 Task: Look for properties with iron facilities.
Action: Mouse moved to (755, 126)
Screenshot: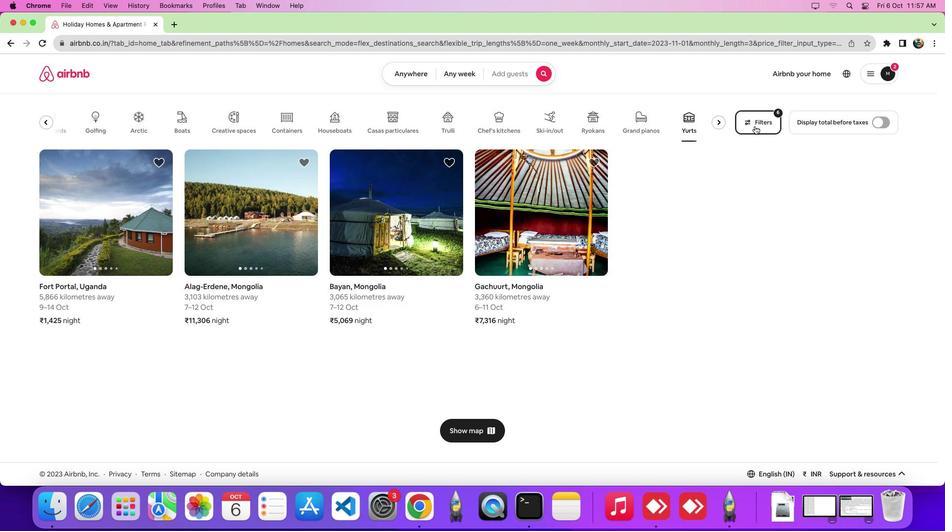 
Action: Mouse pressed left at (755, 126)
Screenshot: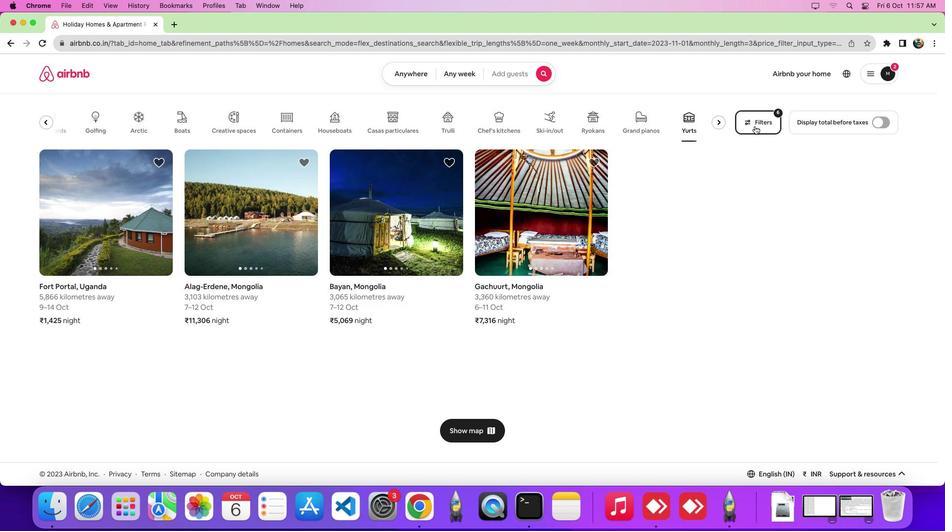 
Action: Mouse moved to (361, 171)
Screenshot: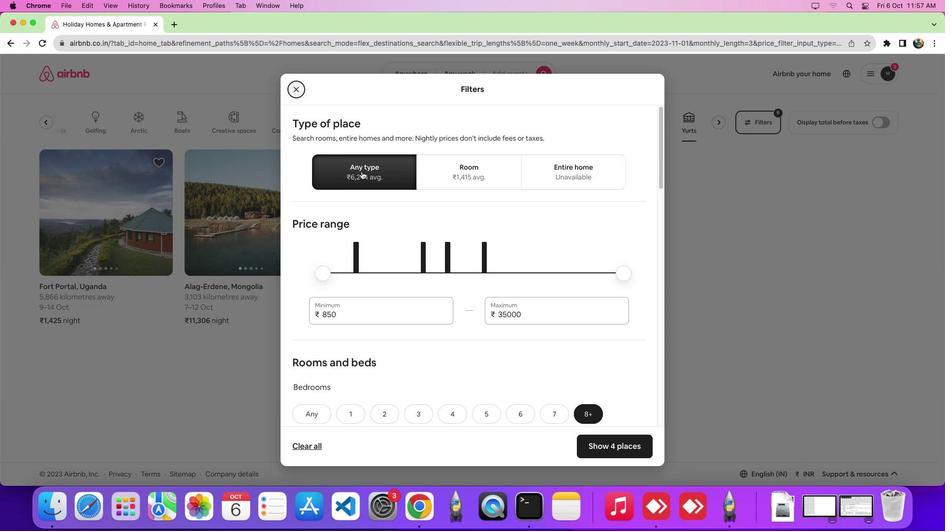 
Action: Mouse pressed left at (361, 171)
Screenshot: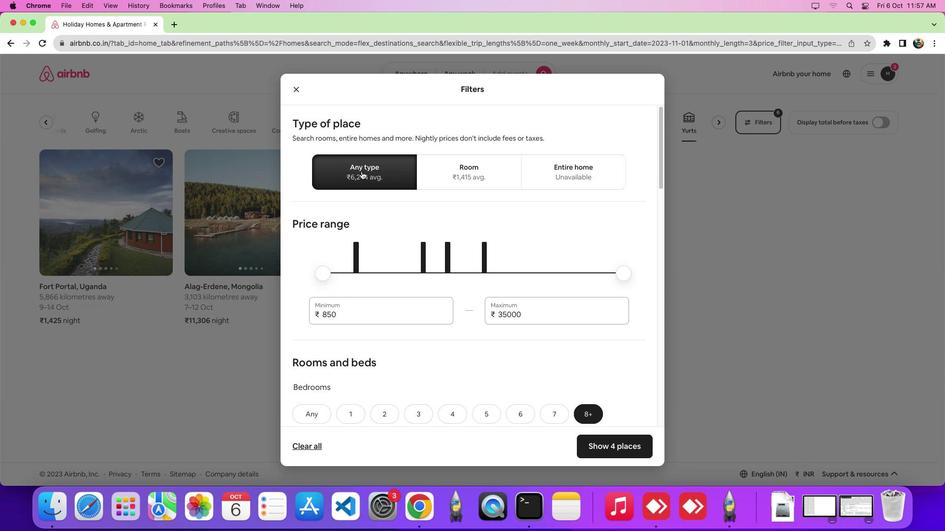 
Action: Mouse moved to (475, 273)
Screenshot: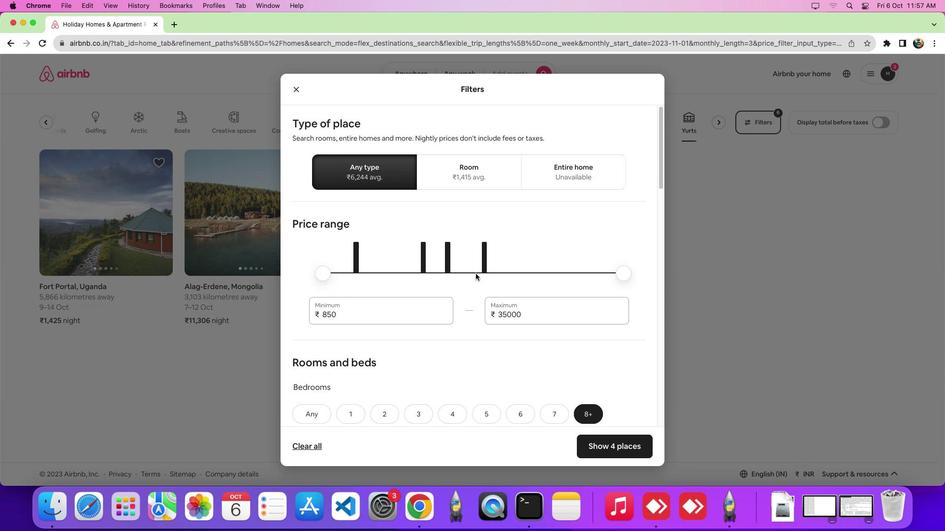 
Action: Mouse scrolled (475, 273) with delta (0, 0)
Screenshot: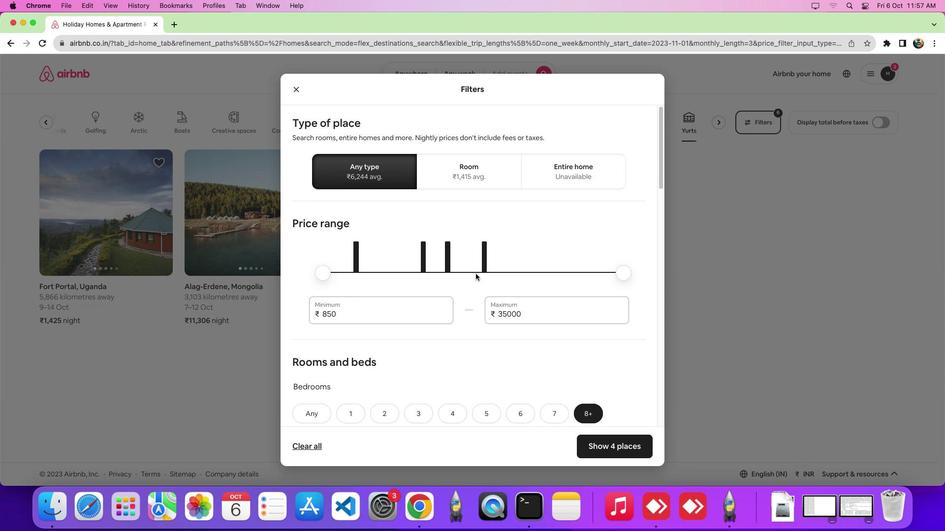 
Action: Mouse scrolled (475, 273) with delta (0, 0)
Screenshot: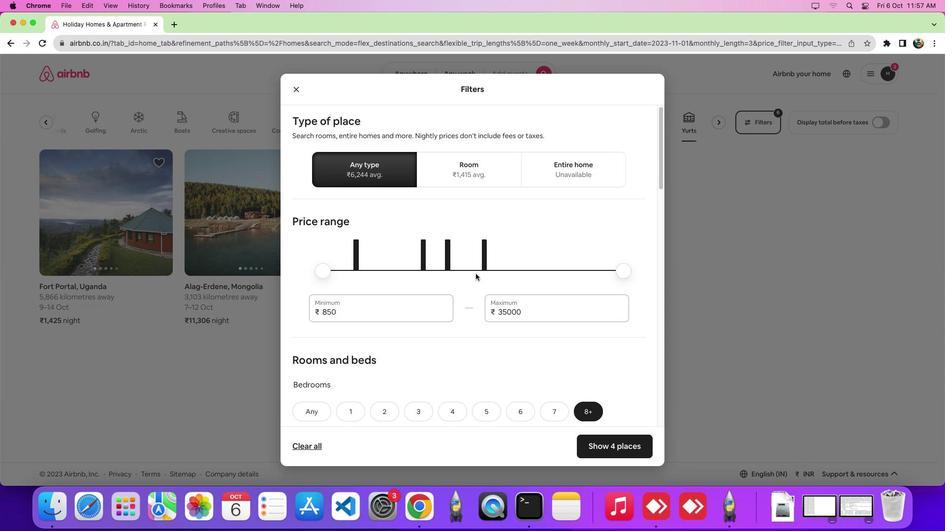 
Action: Mouse scrolled (475, 273) with delta (0, 0)
Screenshot: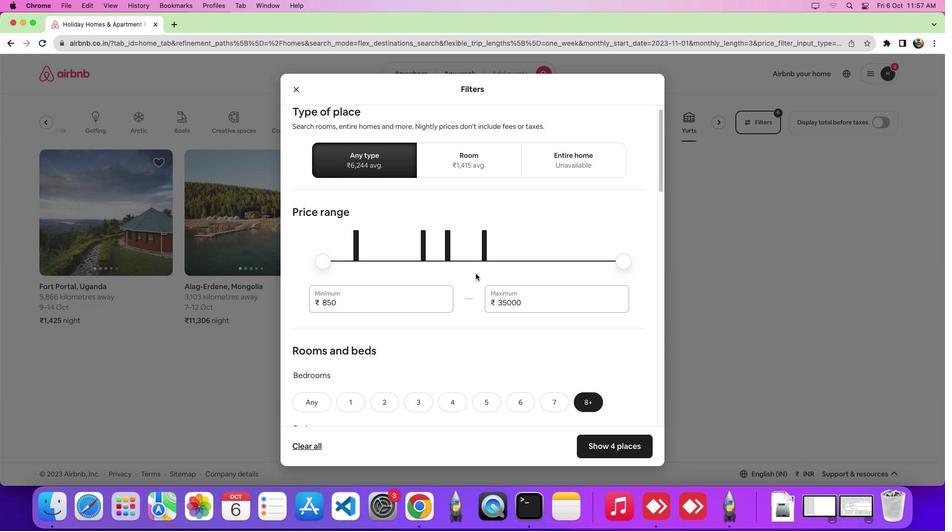 
Action: Mouse scrolled (475, 273) with delta (0, -1)
Screenshot: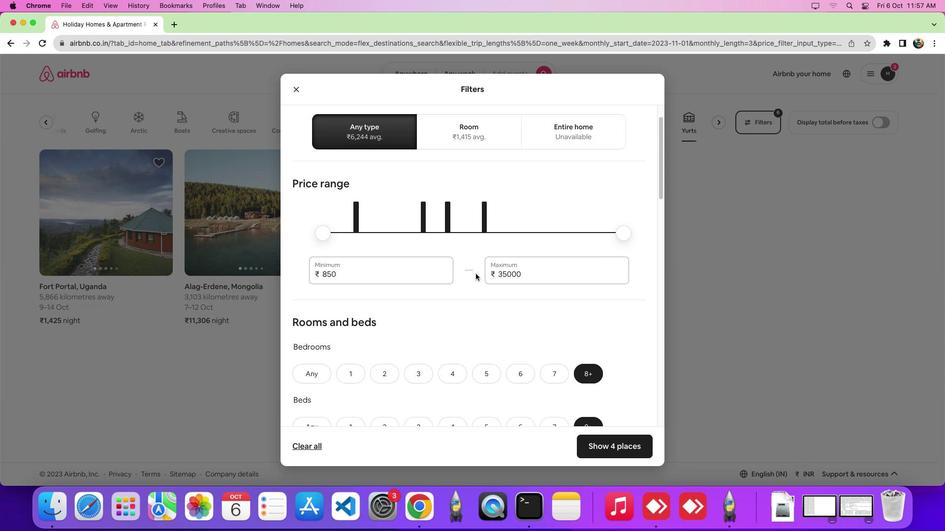 
Action: Mouse scrolled (475, 273) with delta (0, 0)
Screenshot: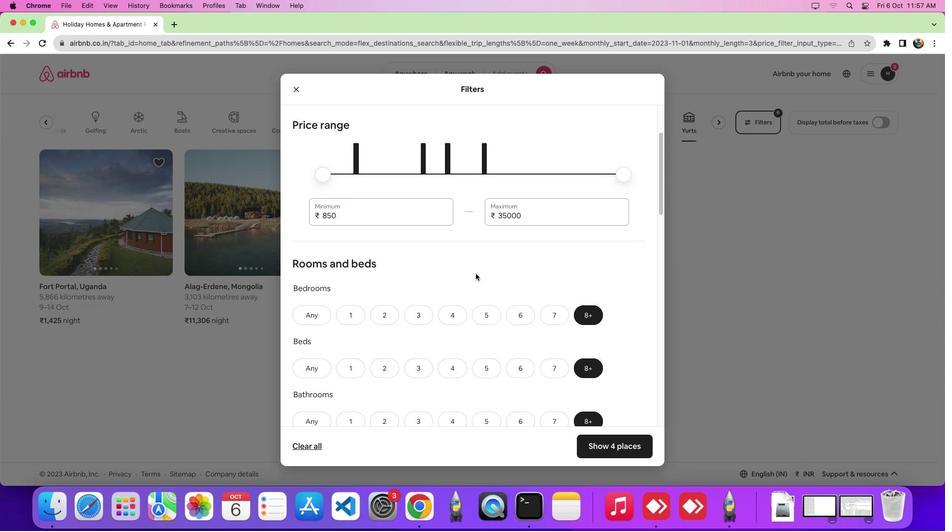 
Action: Mouse scrolled (475, 273) with delta (0, 0)
Screenshot: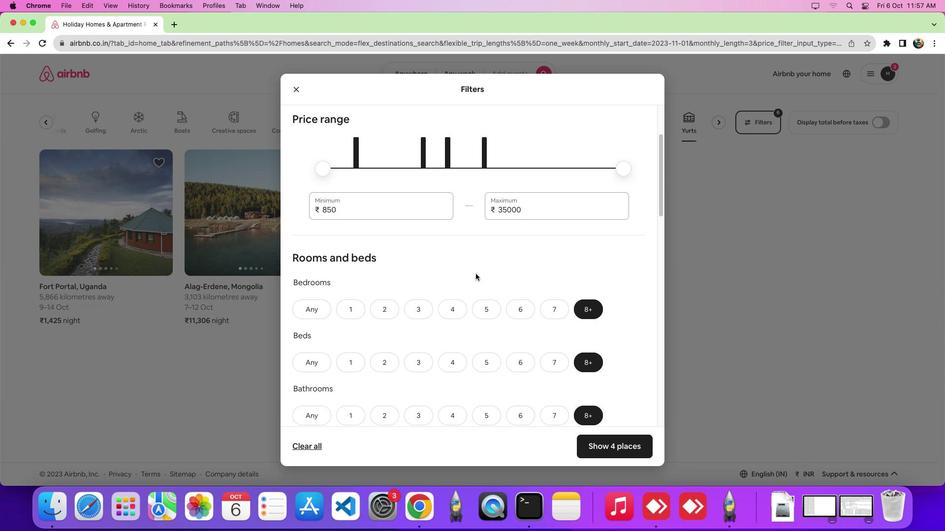 
Action: Mouse scrolled (475, 273) with delta (0, -1)
Screenshot: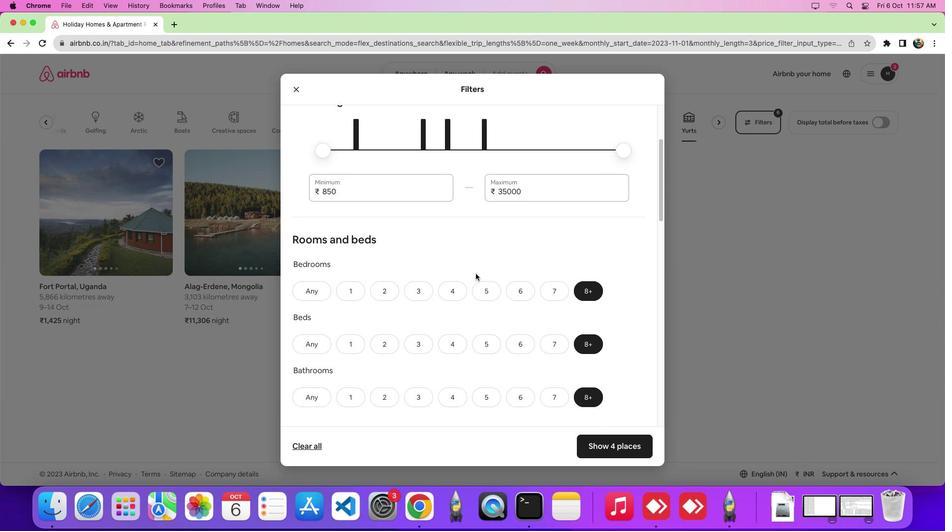 
Action: Mouse scrolled (475, 273) with delta (0, 0)
Screenshot: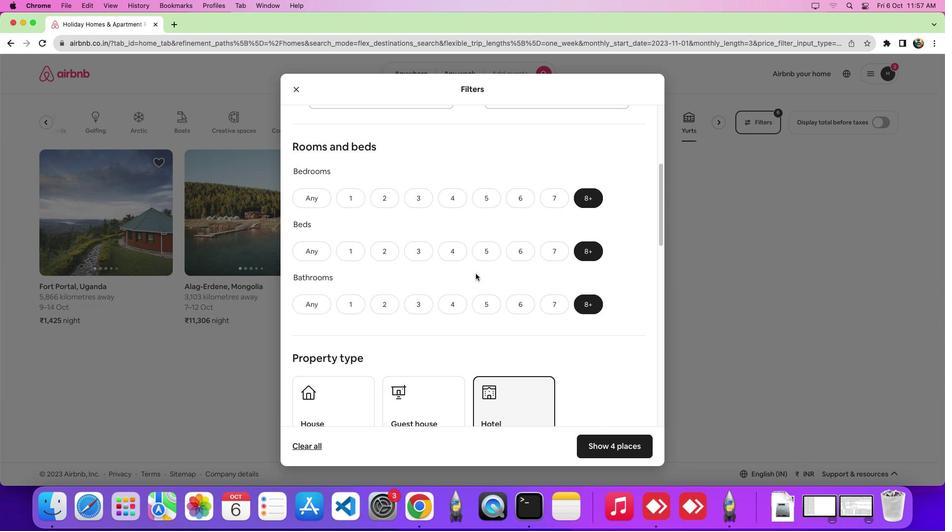 
Action: Mouse scrolled (475, 273) with delta (0, 0)
Screenshot: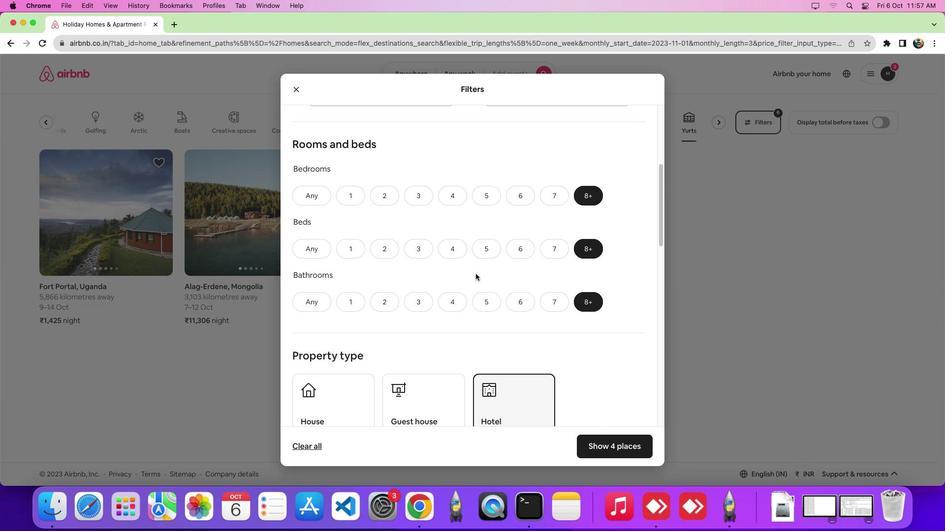 
Action: Mouse scrolled (475, 273) with delta (0, 0)
Screenshot: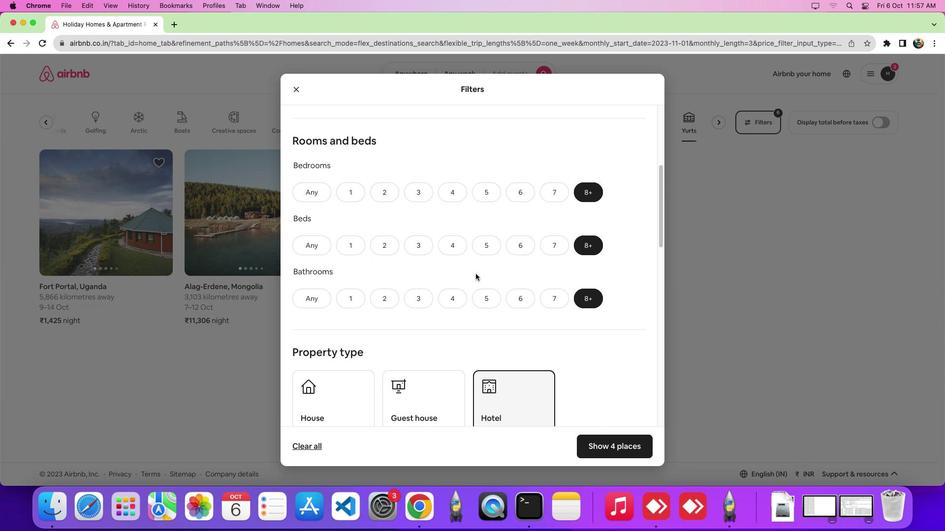 
Action: Mouse scrolled (475, 273) with delta (0, 0)
Screenshot: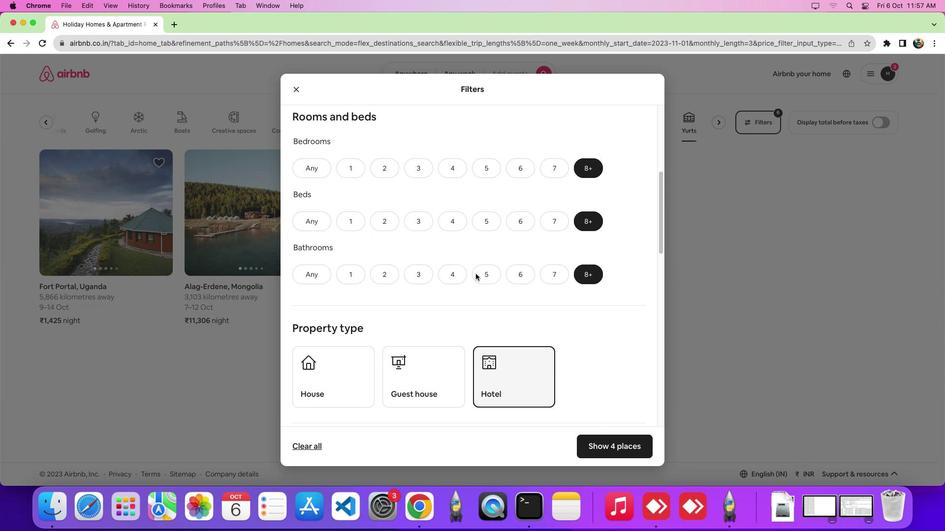 
Action: Mouse scrolled (475, 273) with delta (0, 0)
Screenshot: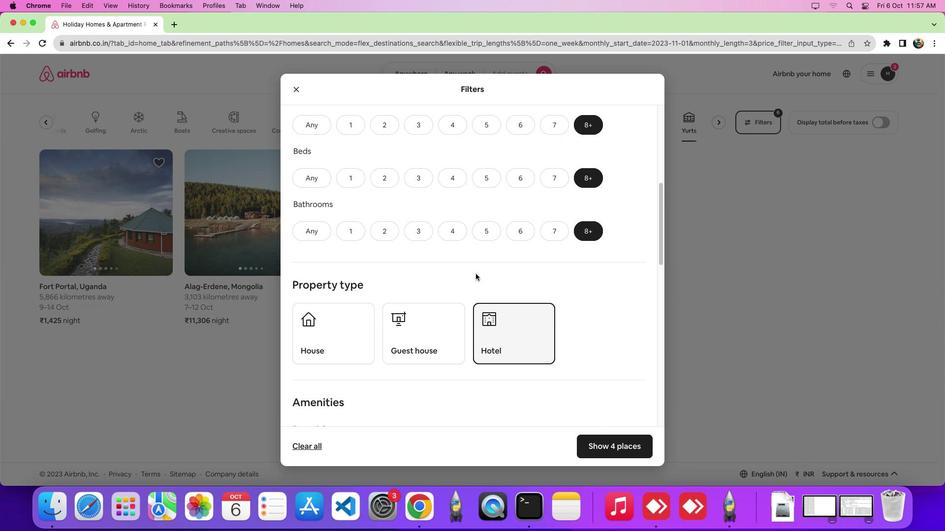
Action: Mouse scrolled (475, 273) with delta (0, 0)
Screenshot: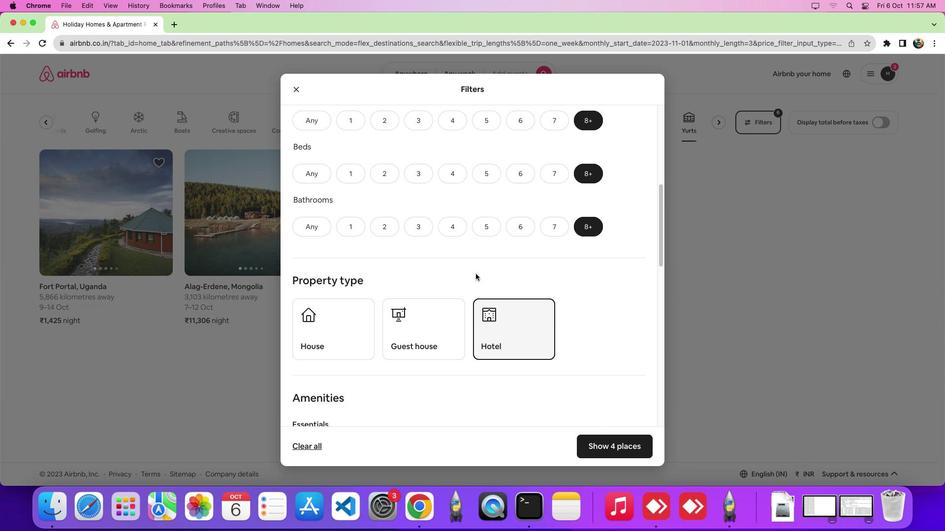 
Action: Mouse scrolled (475, 273) with delta (0, -1)
Screenshot: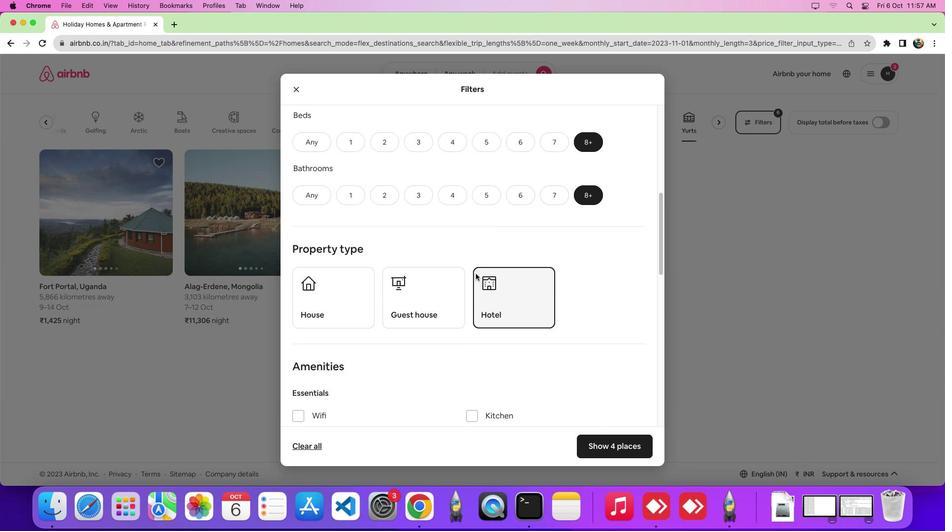 
Action: Mouse moved to (472, 281)
Screenshot: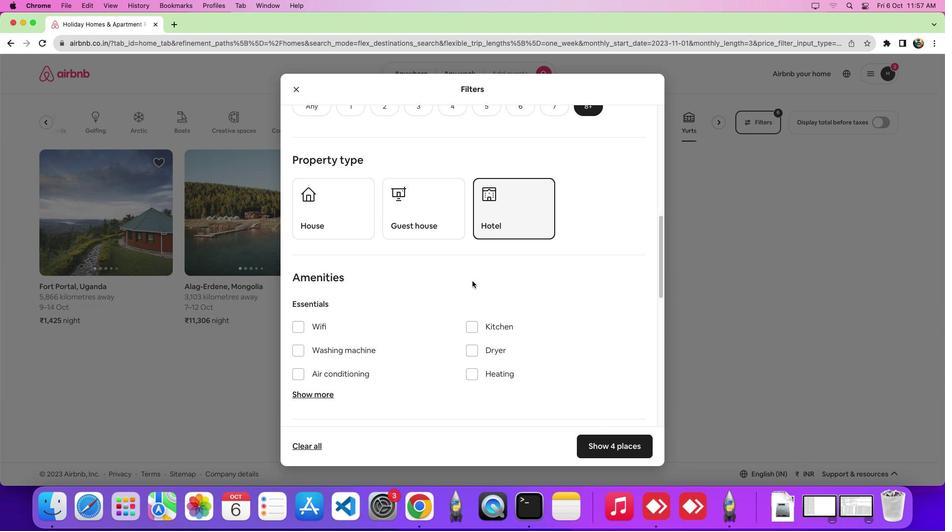 
Action: Mouse scrolled (472, 281) with delta (0, 0)
Screenshot: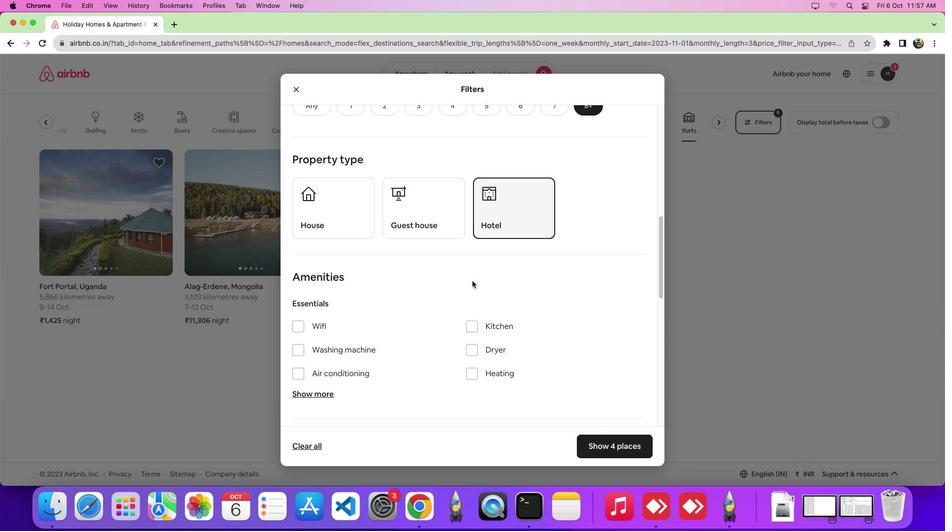 
Action: Mouse scrolled (472, 281) with delta (0, 0)
Screenshot: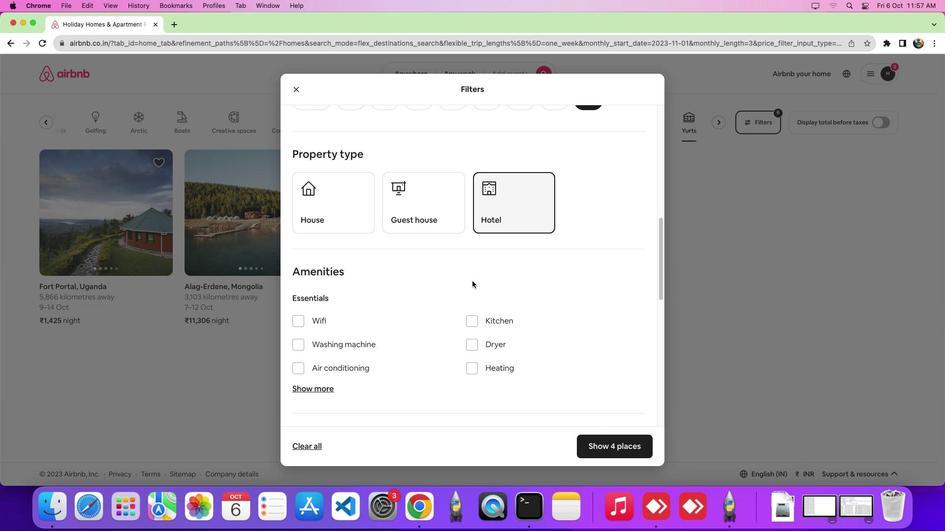 
Action: Mouse scrolled (472, 281) with delta (0, 0)
Screenshot: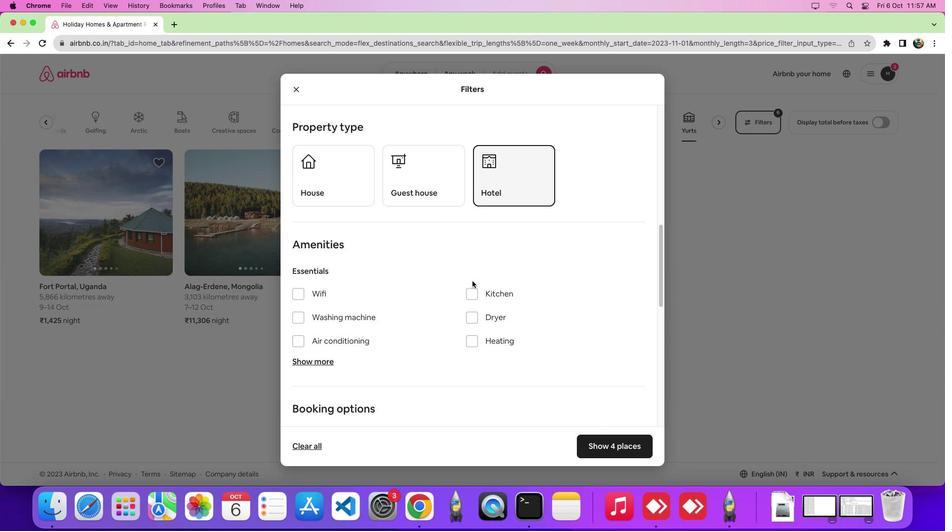 
Action: Mouse moved to (328, 329)
Screenshot: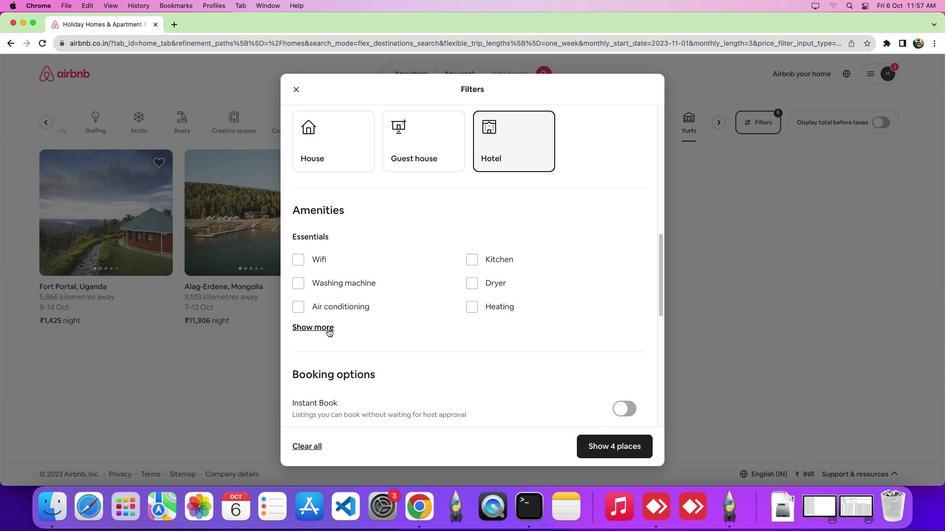 
Action: Mouse pressed left at (328, 329)
Screenshot: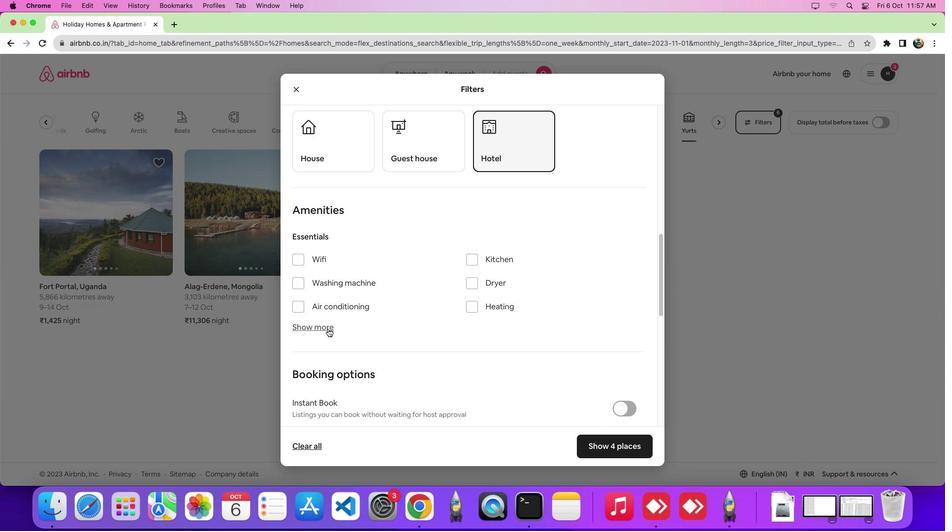 
Action: Mouse moved to (477, 353)
Screenshot: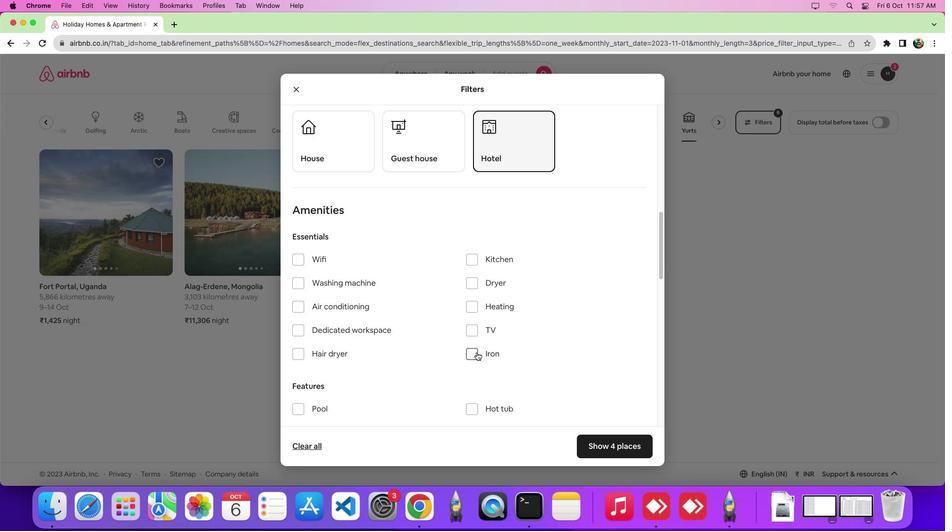 
Action: Mouse pressed left at (477, 353)
Screenshot: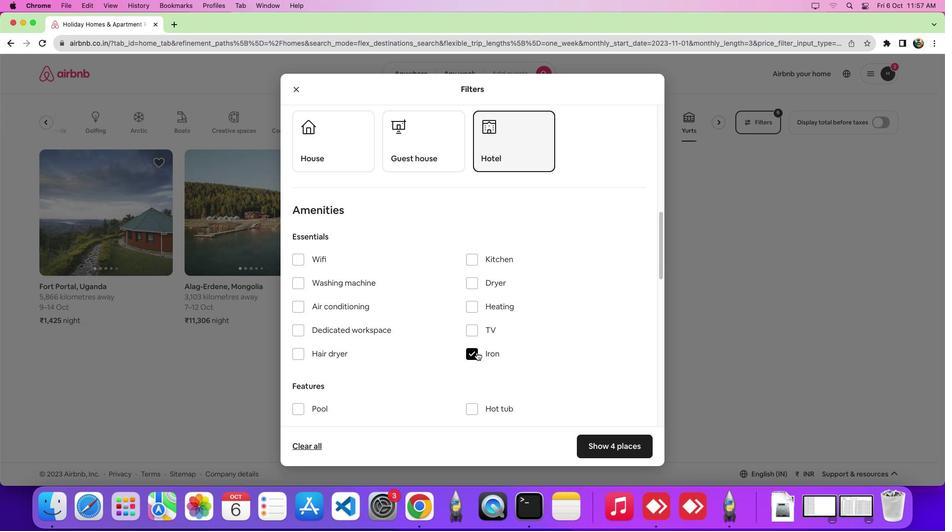 
Action: Mouse moved to (587, 441)
Screenshot: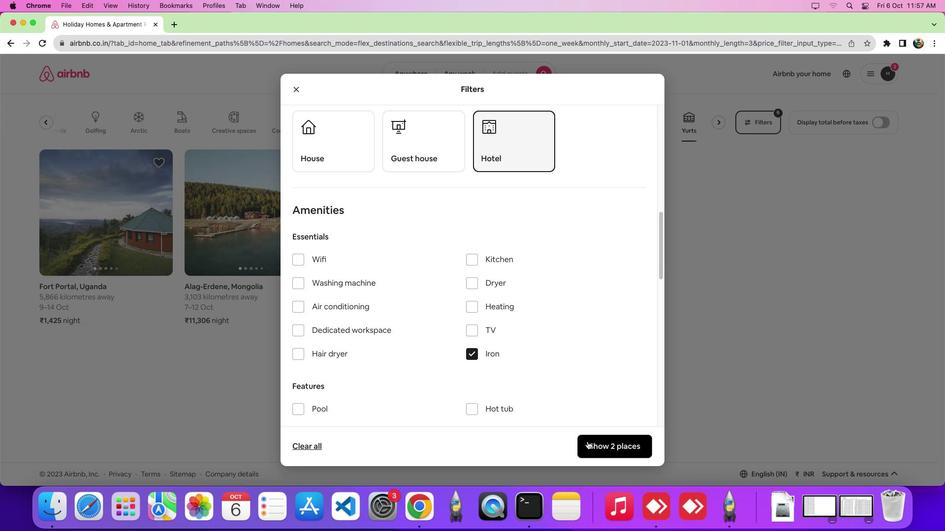 
Action: Mouse pressed left at (587, 441)
Screenshot: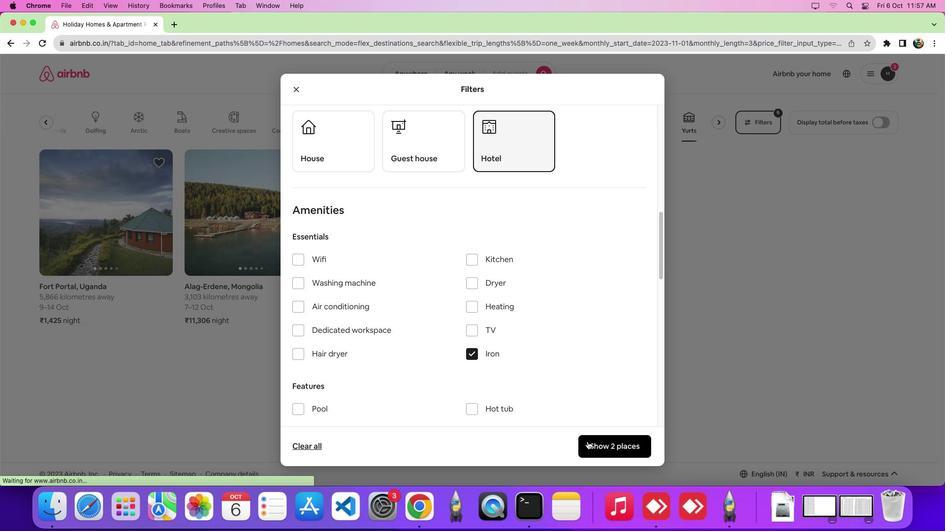 
Action: Mouse moved to (580, 383)
Screenshot: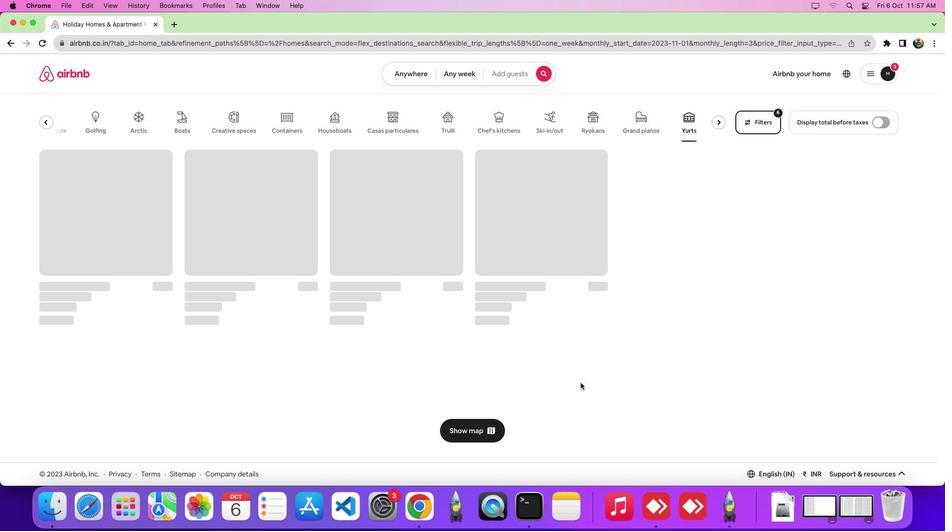 
